 Task: Change IN PROGRESS as Status of Issue Issue0006 in Backlog  in Scrum Project Project0002 in Jira
Action: Mouse moved to (428, 478)
Screenshot: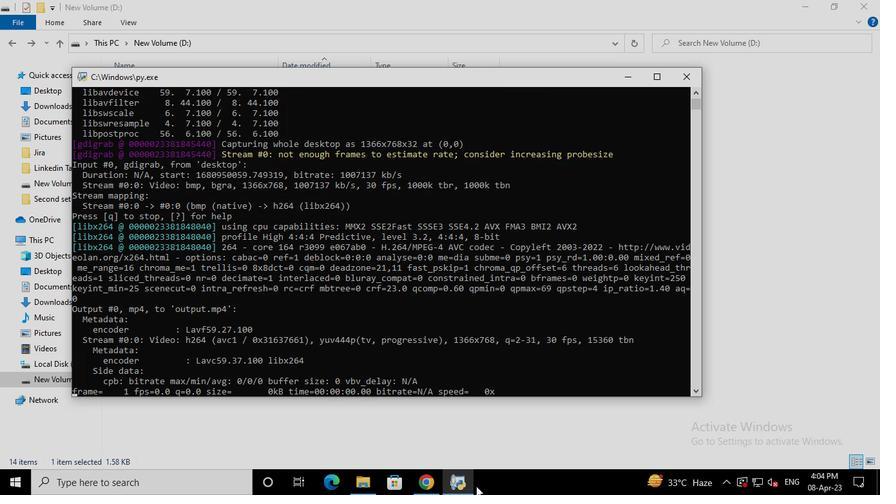 
Action: Mouse pressed left at (428, 478)
Screenshot: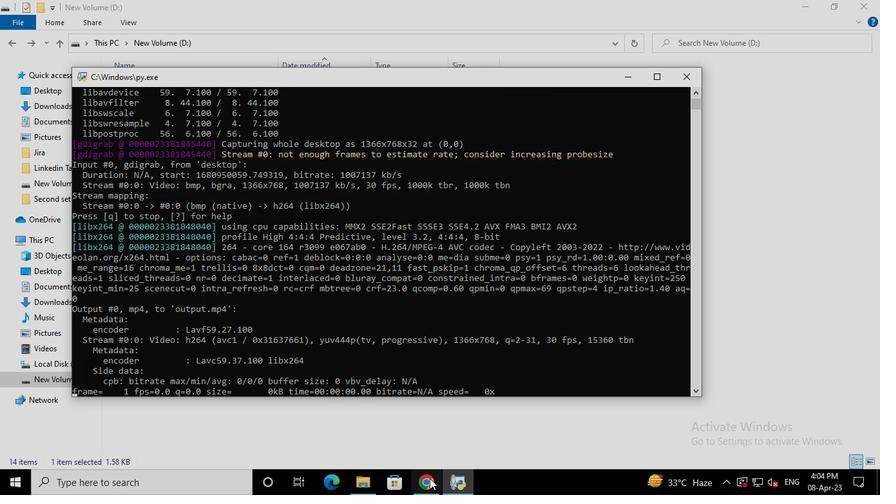 
Action: Mouse moved to (61, 193)
Screenshot: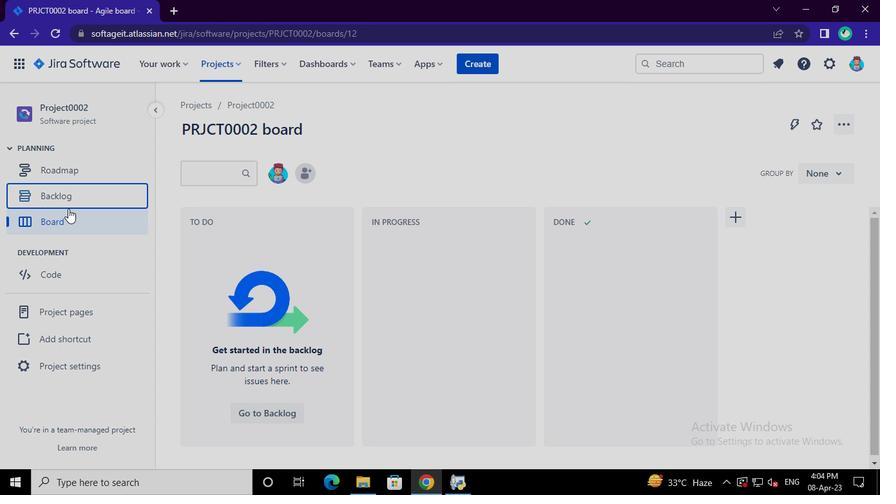 
Action: Mouse pressed left at (61, 193)
Screenshot: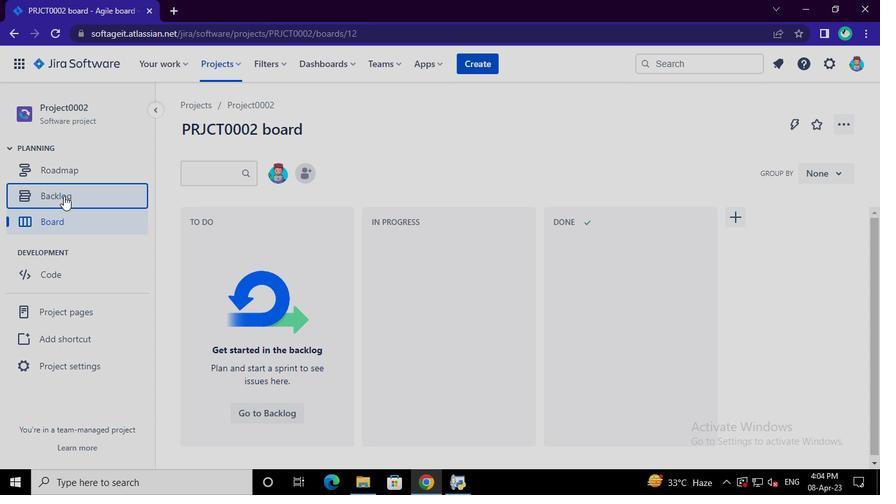 
Action: Mouse moved to (772, 317)
Screenshot: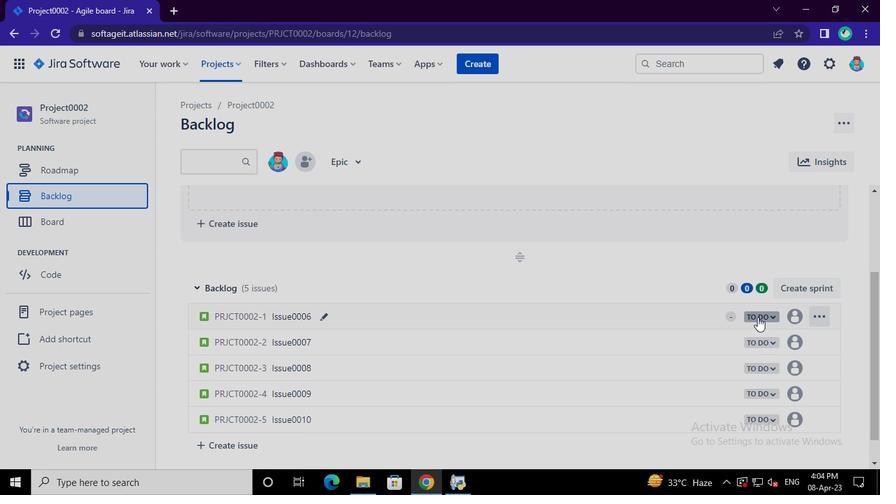 
Action: Mouse pressed left at (772, 317)
Screenshot: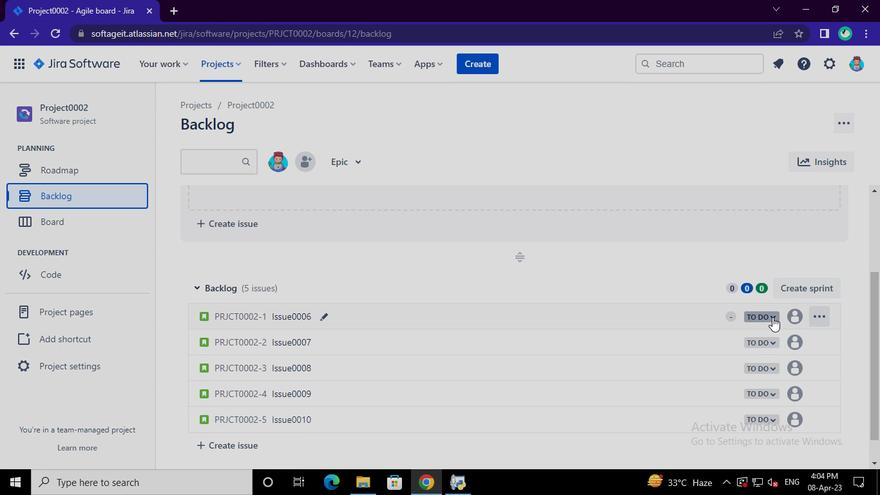
Action: Mouse moved to (689, 341)
Screenshot: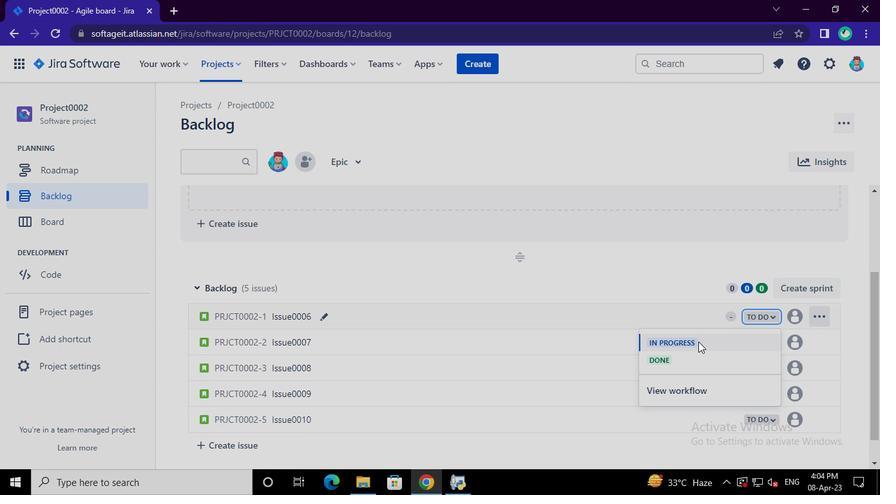 
Action: Mouse pressed left at (689, 341)
Screenshot: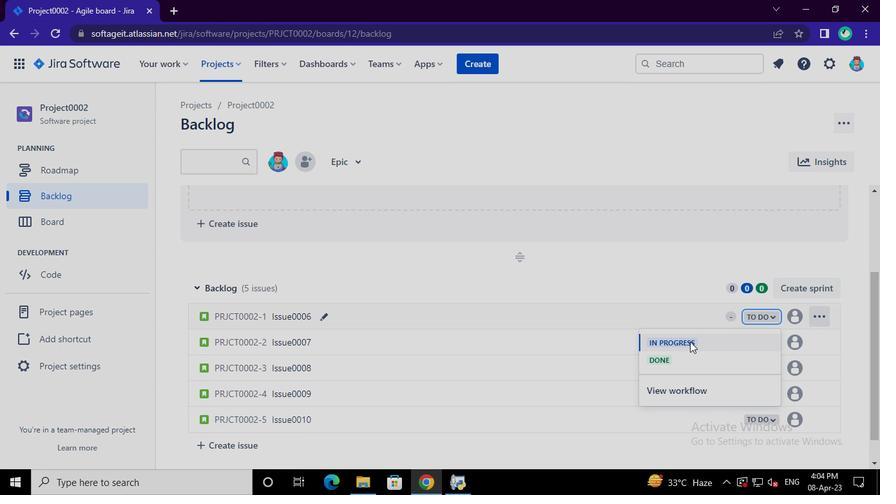
Action: Mouse moved to (466, 486)
Screenshot: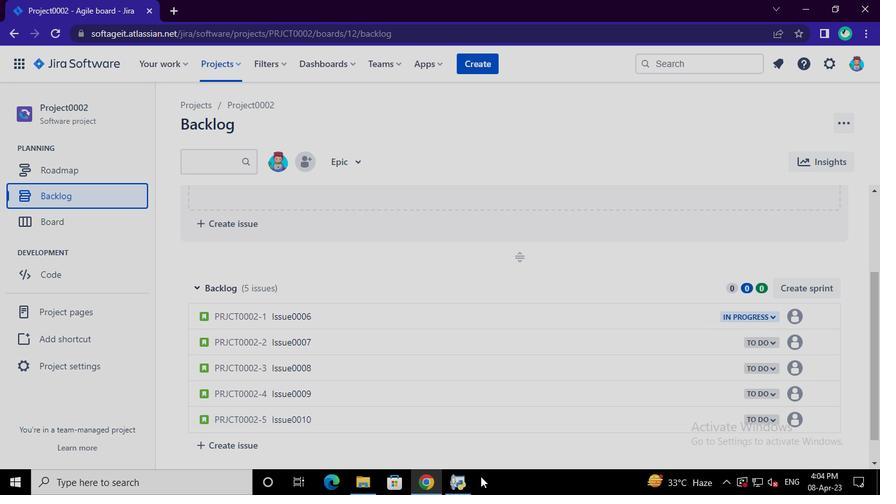 
Action: Mouse pressed left at (466, 486)
Screenshot: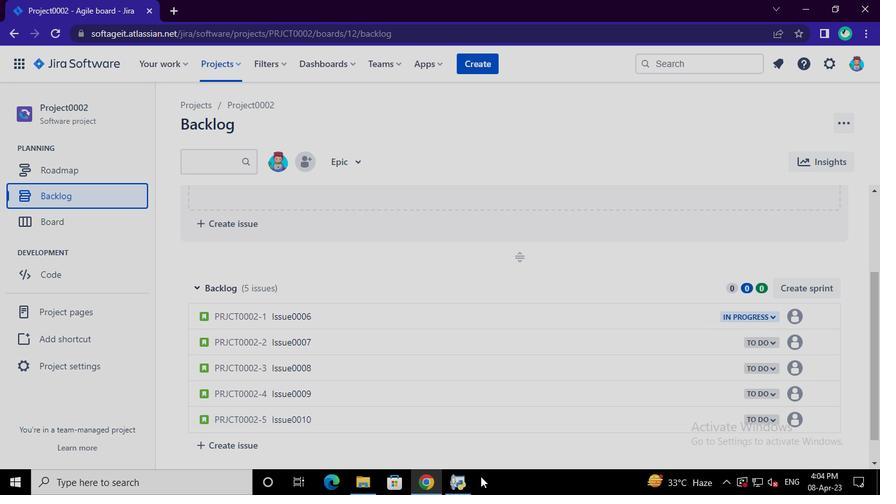 
Action: Mouse moved to (696, 79)
Screenshot: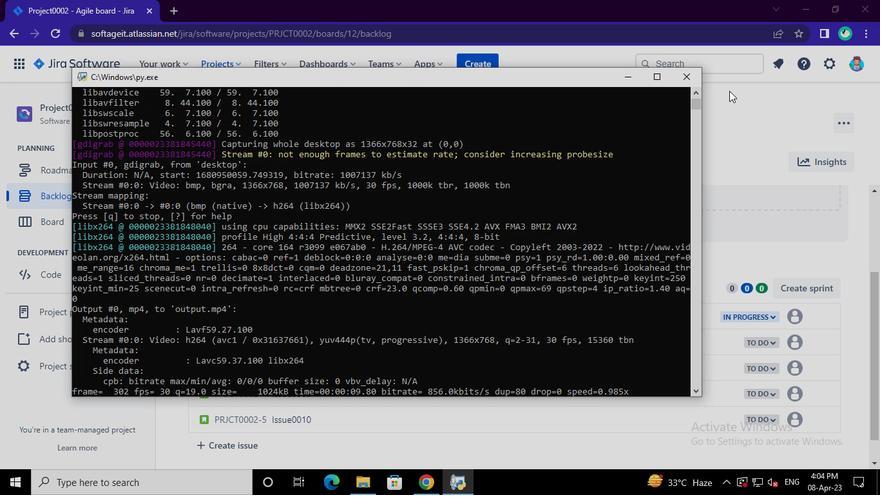 
Action: Mouse pressed left at (696, 79)
Screenshot: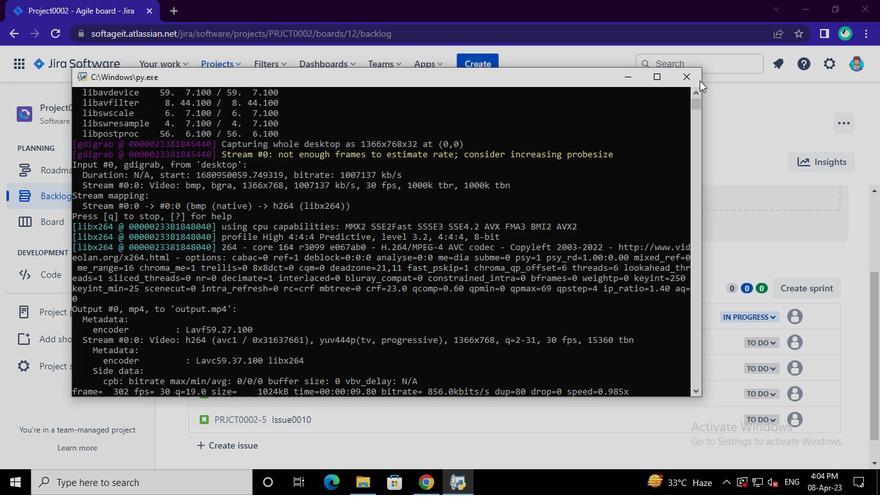 
